 Task: Select a due date automation when advanced off, on the tuesday of the week before a card is due at 02:00 PM.
Action: Mouse moved to (412, 312)
Screenshot: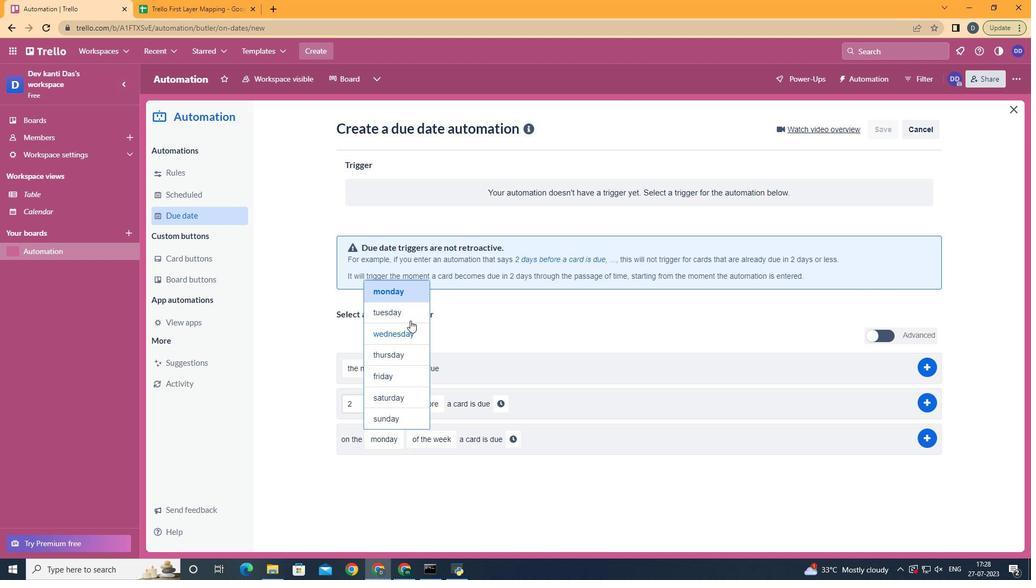 
Action: Mouse pressed left at (412, 312)
Screenshot: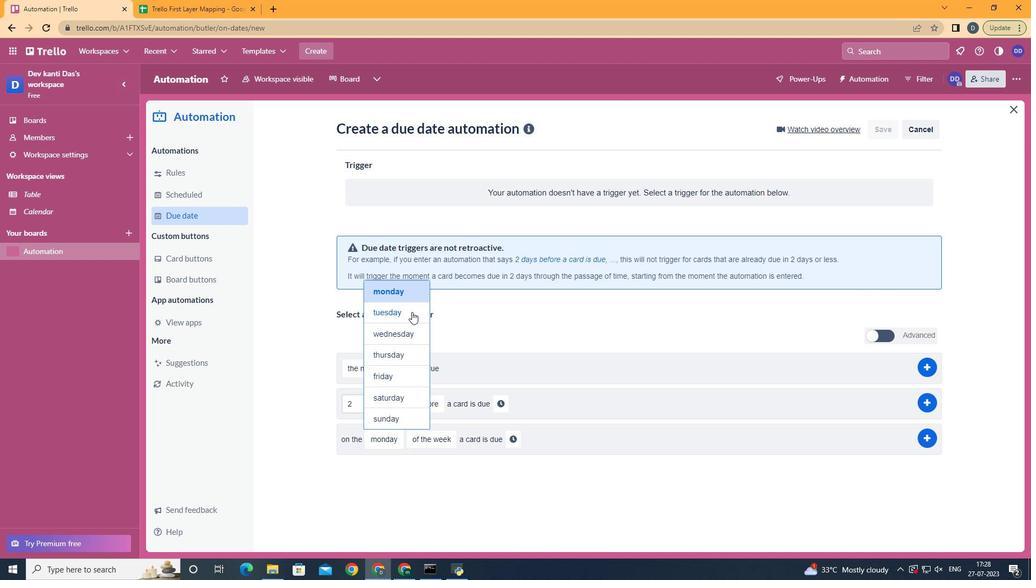 
Action: Mouse moved to (440, 527)
Screenshot: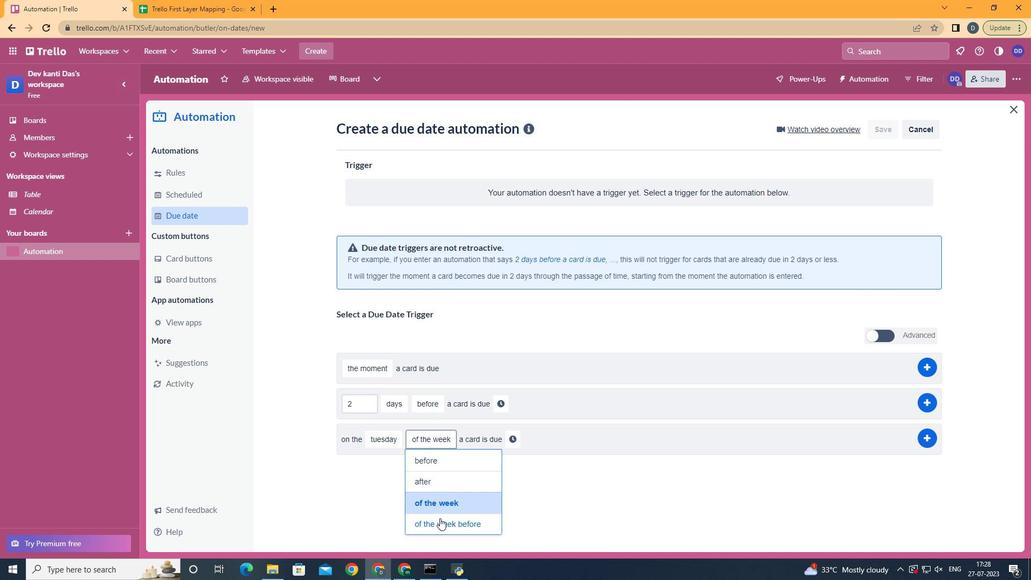 
Action: Mouse pressed left at (440, 527)
Screenshot: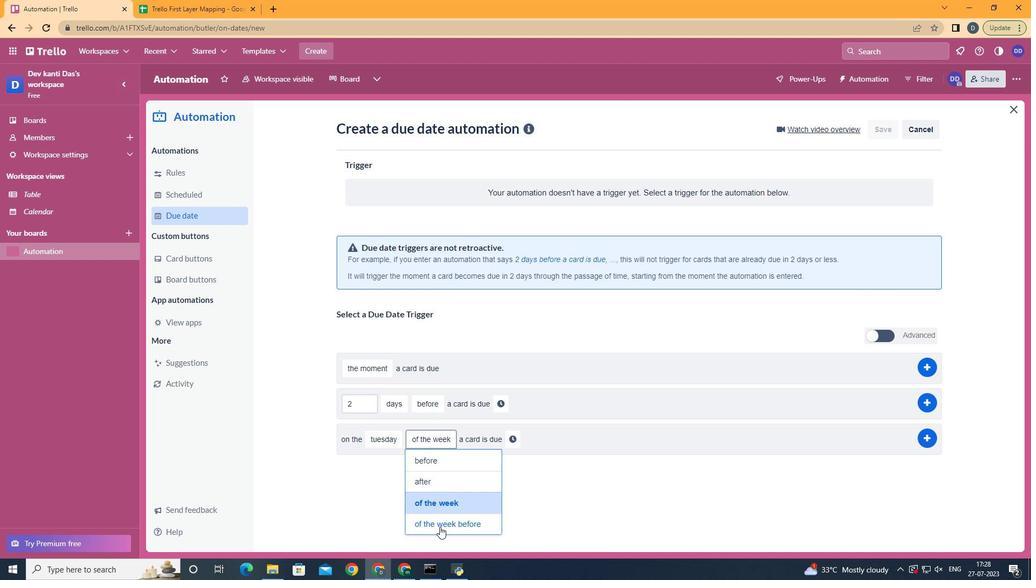 
Action: Mouse moved to (540, 441)
Screenshot: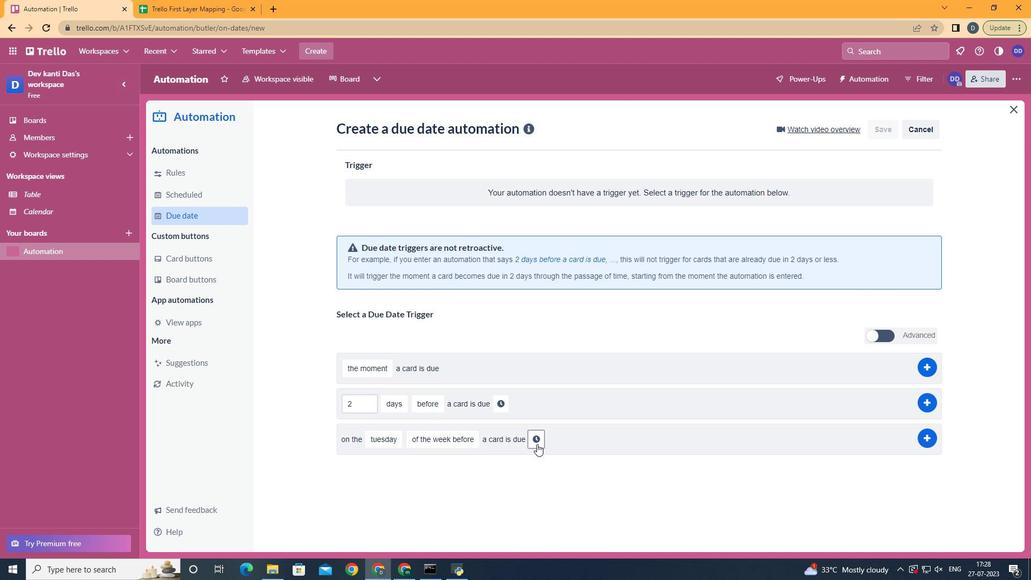 
Action: Mouse pressed left at (540, 441)
Screenshot: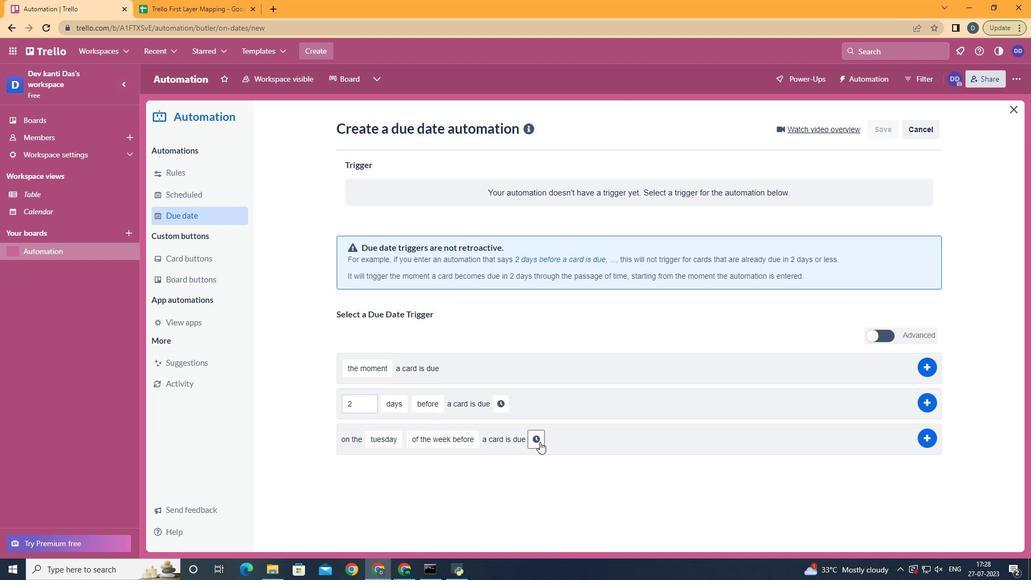 
Action: Mouse moved to (563, 441)
Screenshot: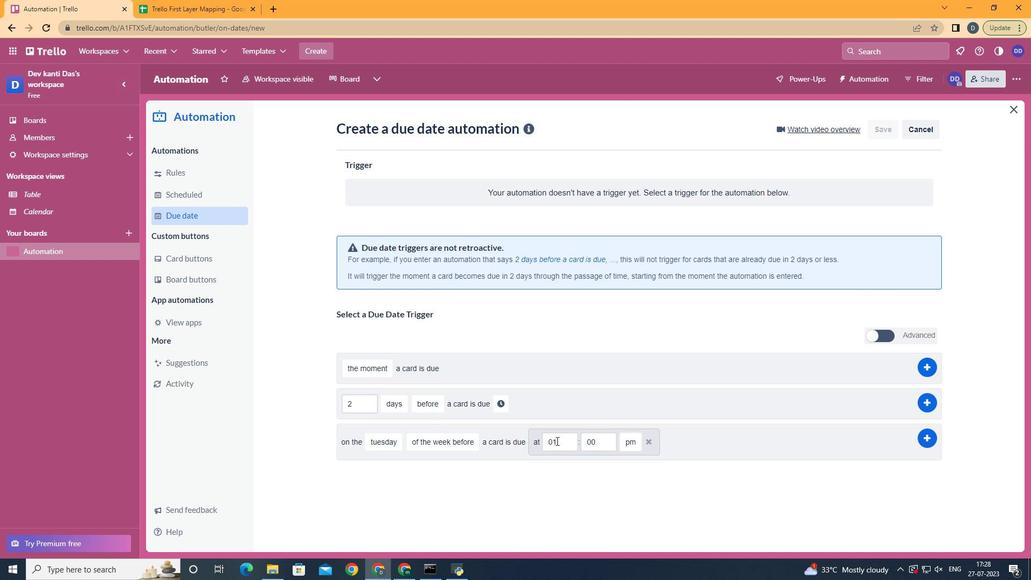 
Action: Mouse pressed left at (563, 441)
Screenshot: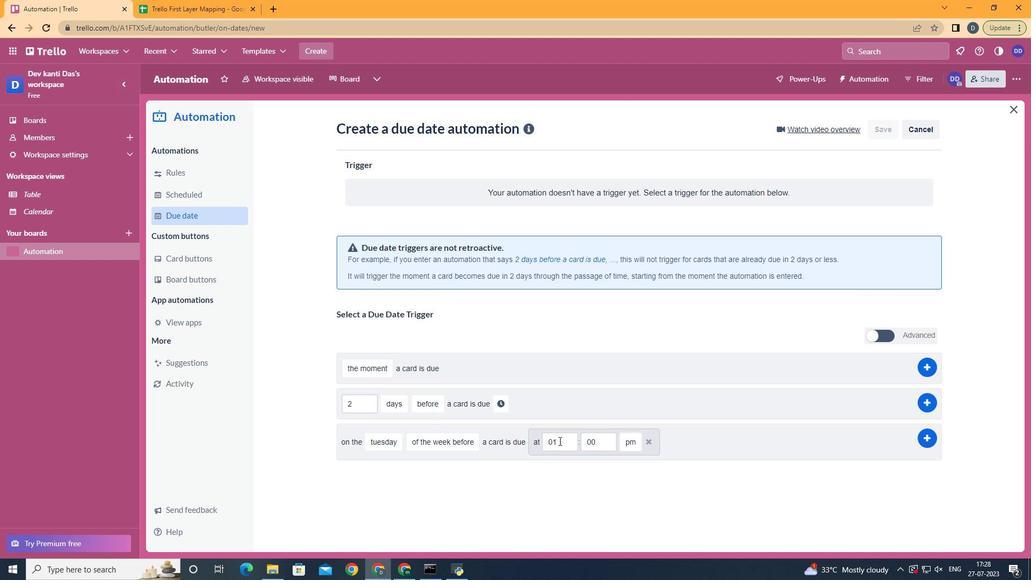
Action: Key pressed <Key.backspace>2
Screenshot: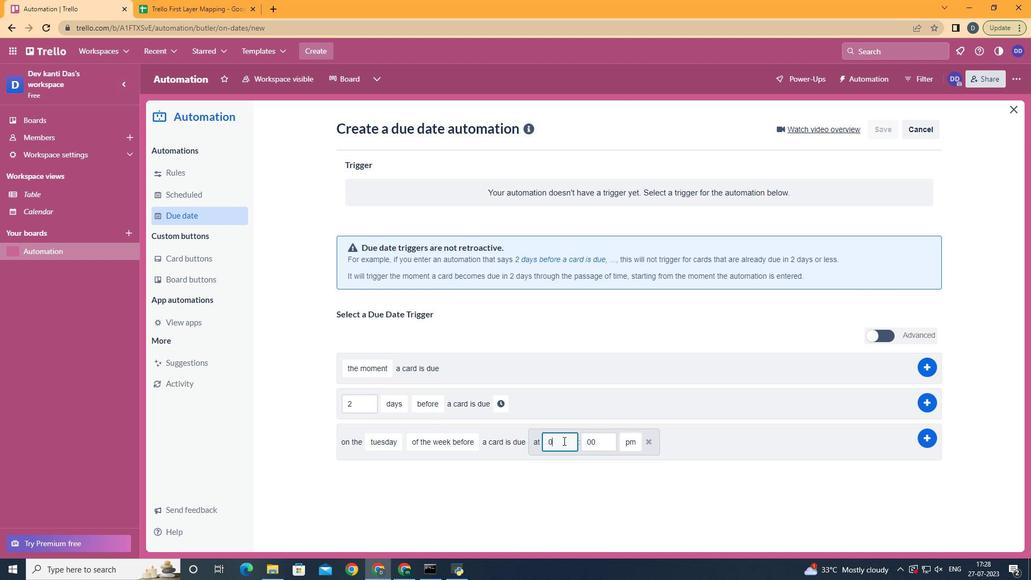 
Action: Mouse moved to (637, 487)
Screenshot: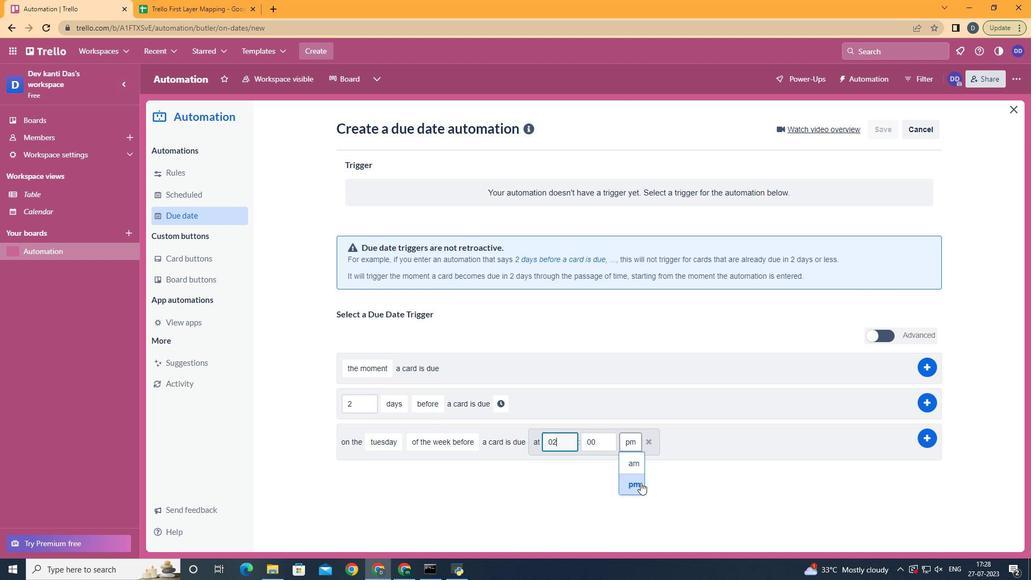 
Action: Mouse pressed left at (637, 487)
Screenshot: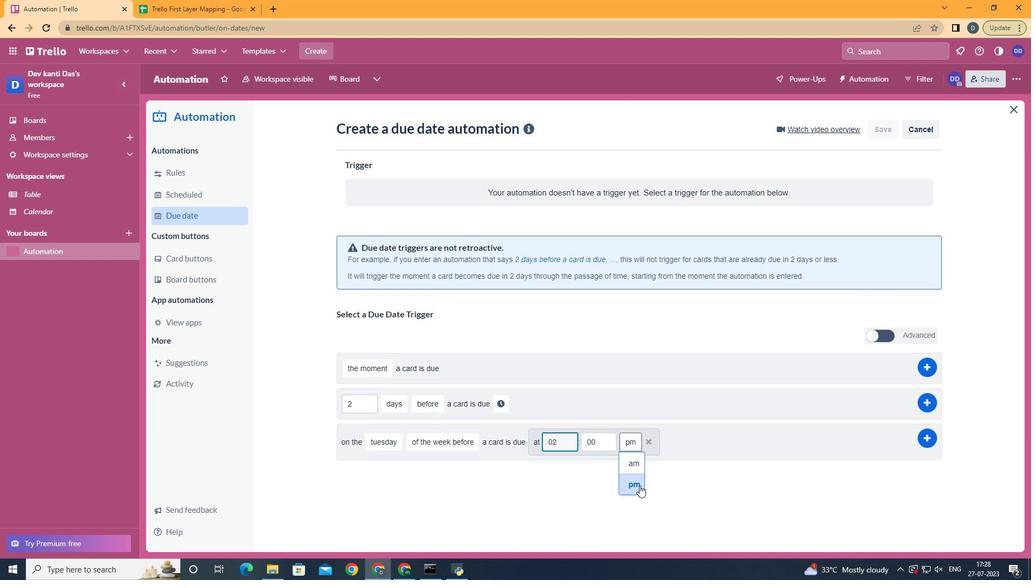 
